 Task: Select the criteria, the date is the "exact date".
Action: Mouse moved to (171, 78)
Screenshot: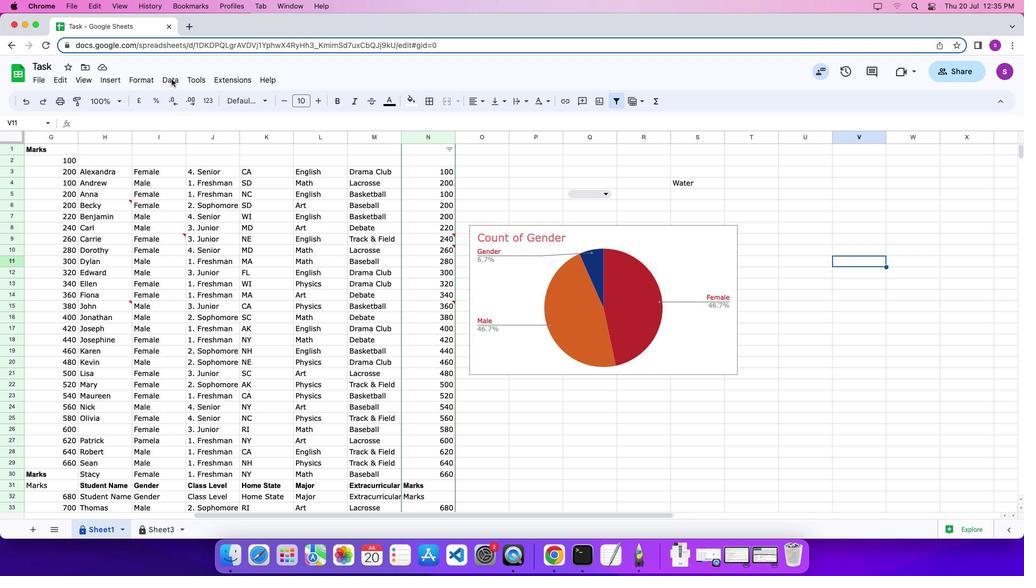 
Action: Mouse pressed left at (171, 78)
Screenshot: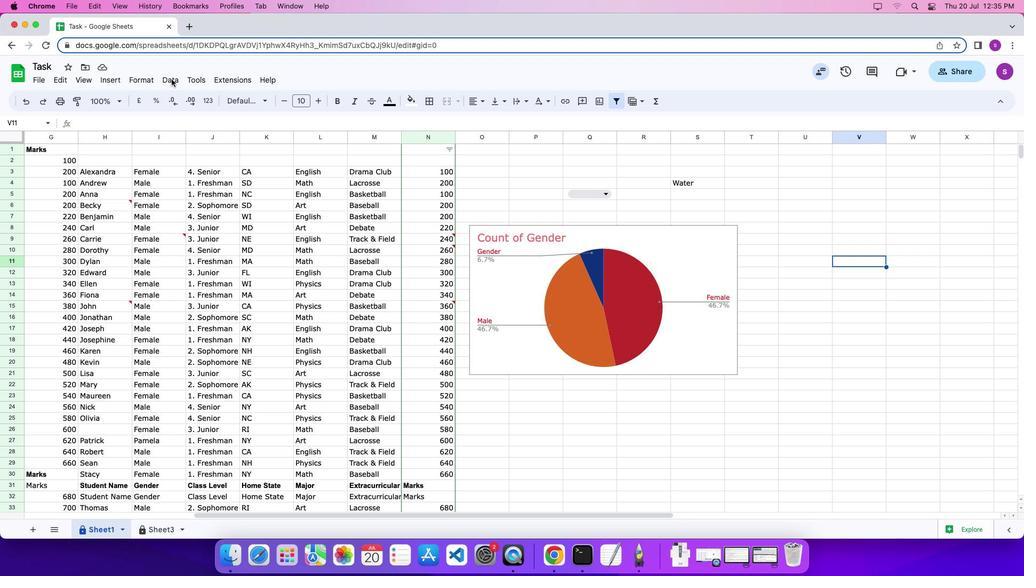 
Action: Mouse pressed left at (171, 78)
Screenshot: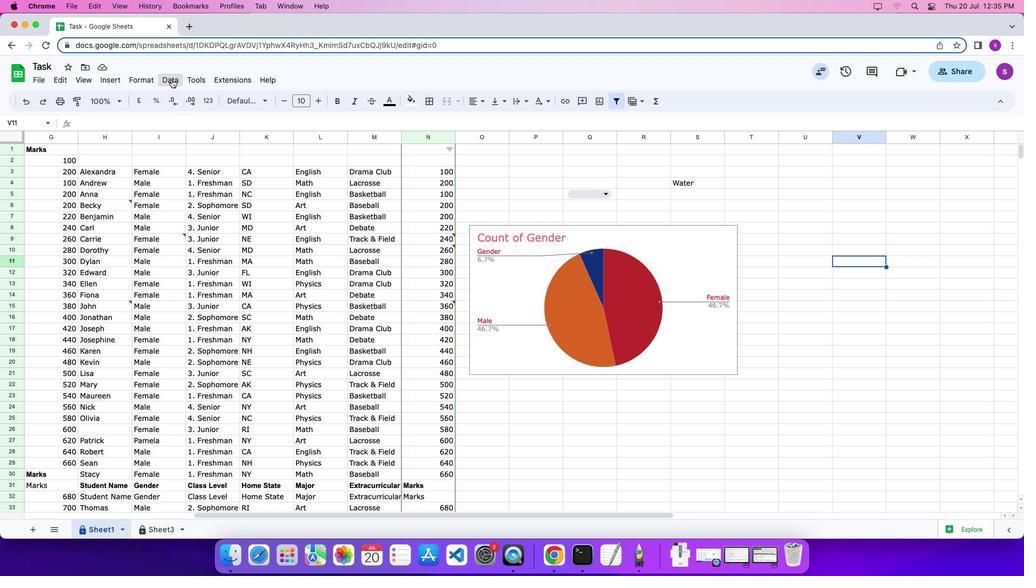 
Action: Mouse pressed left at (171, 78)
Screenshot: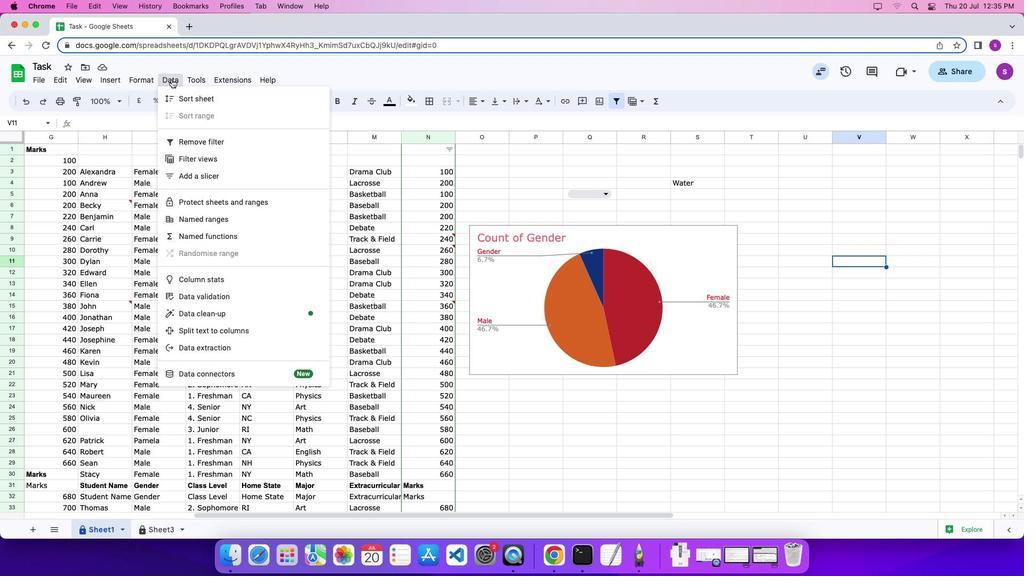 
Action: Mouse moved to (193, 299)
Screenshot: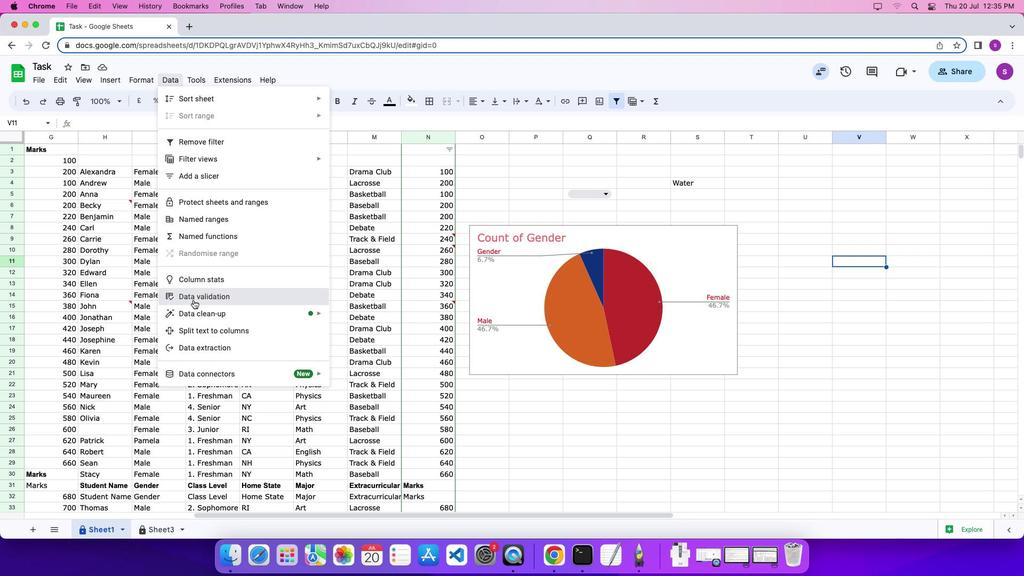 
Action: Mouse pressed left at (193, 299)
Screenshot: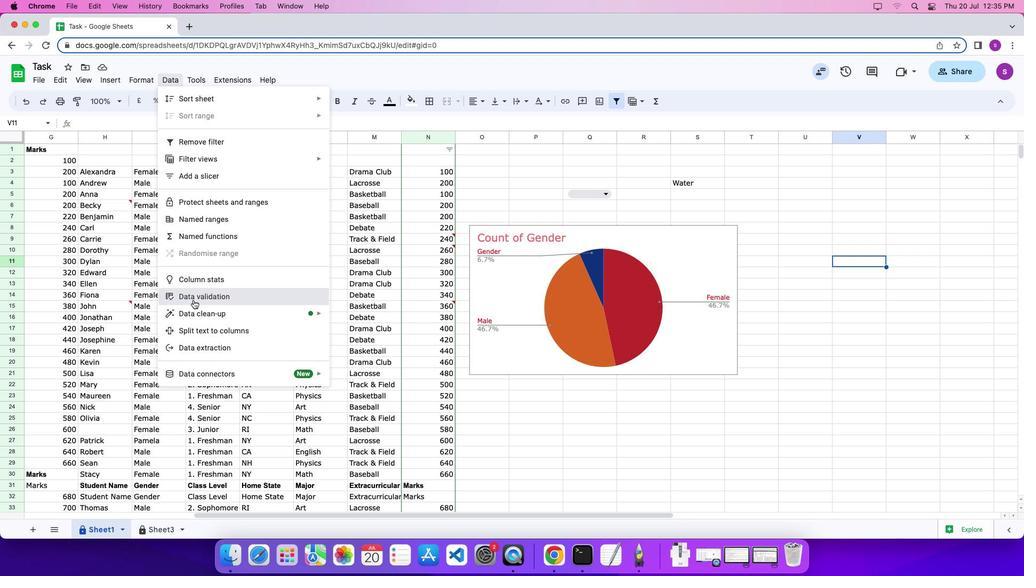 
Action: Mouse moved to (962, 344)
Screenshot: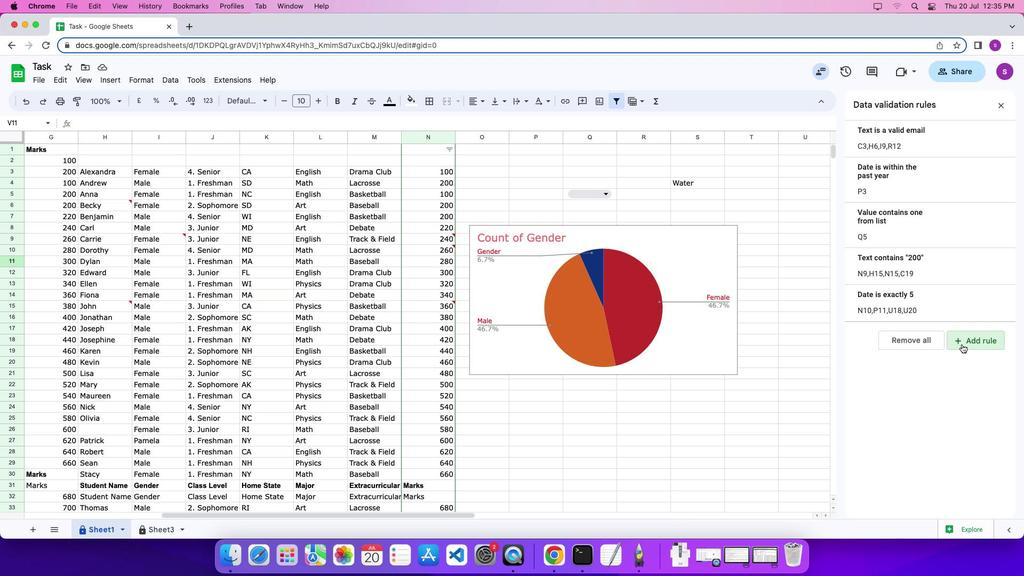 
Action: Mouse pressed left at (962, 344)
Screenshot: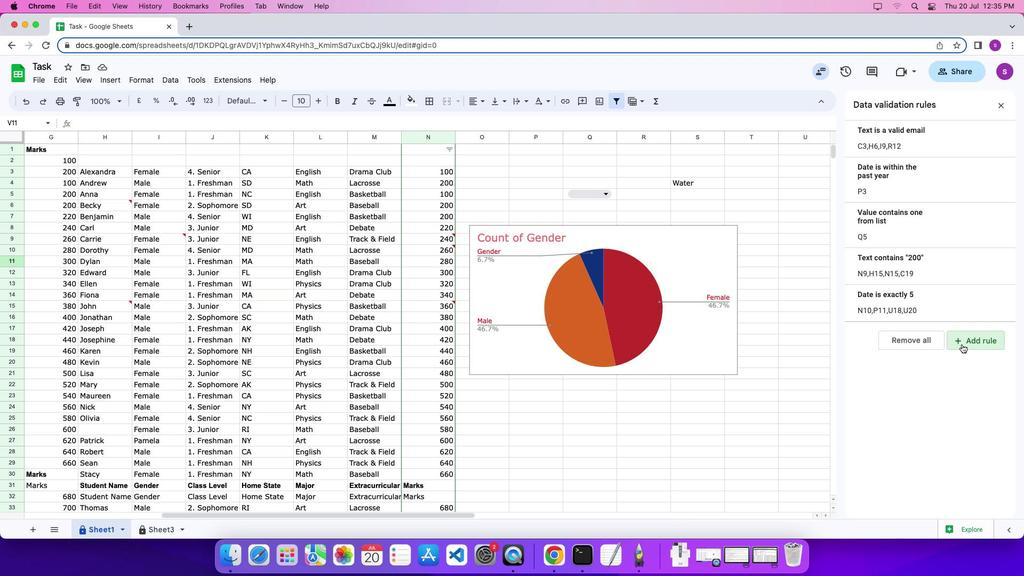 
Action: Mouse moved to (920, 195)
Screenshot: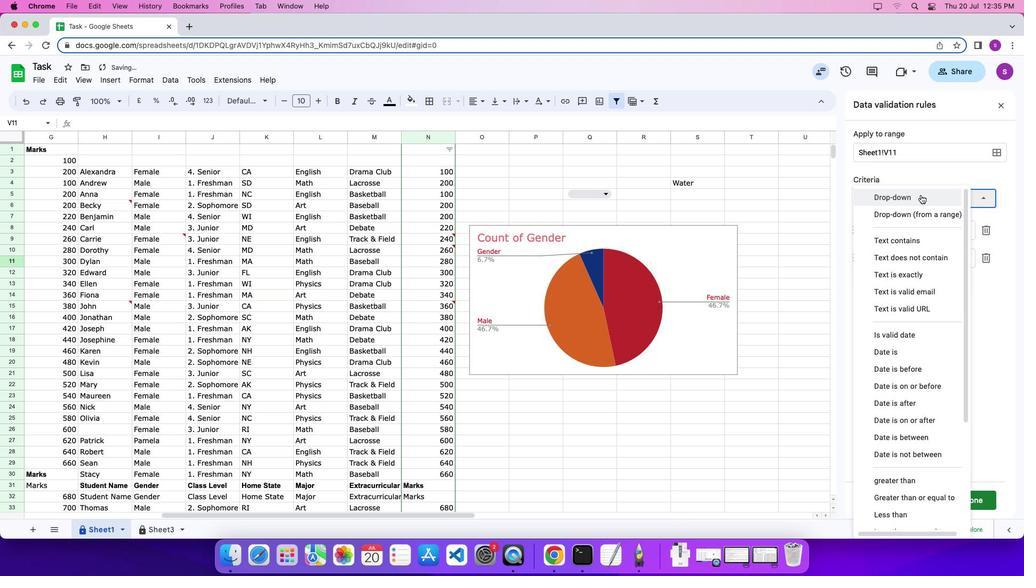 
Action: Mouse pressed left at (920, 195)
Screenshot: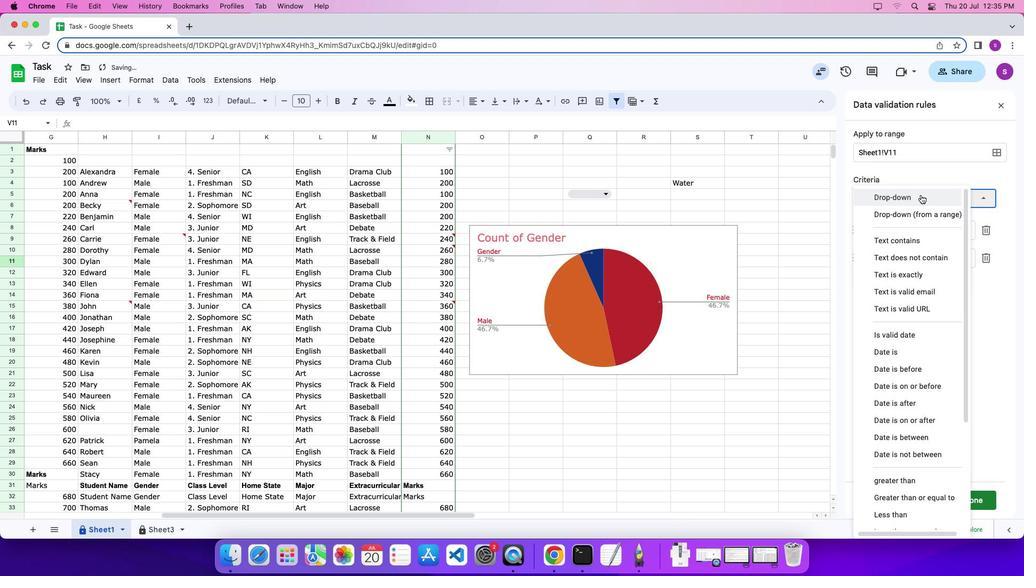 
Action: Mouse moved to (912, 351)
Screenshot: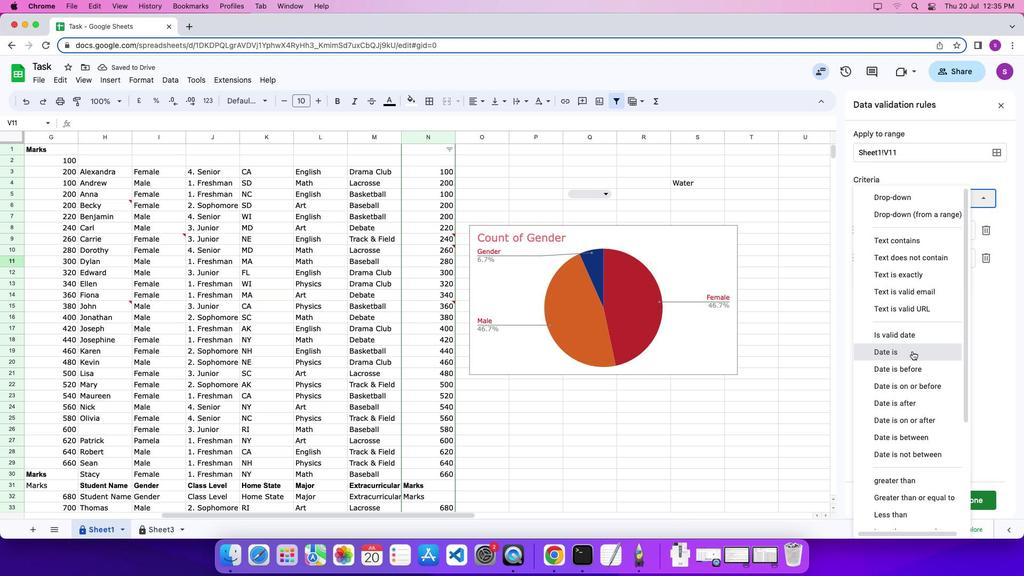 
Action: Mouse pressed left at (912, 351)
Screenshot: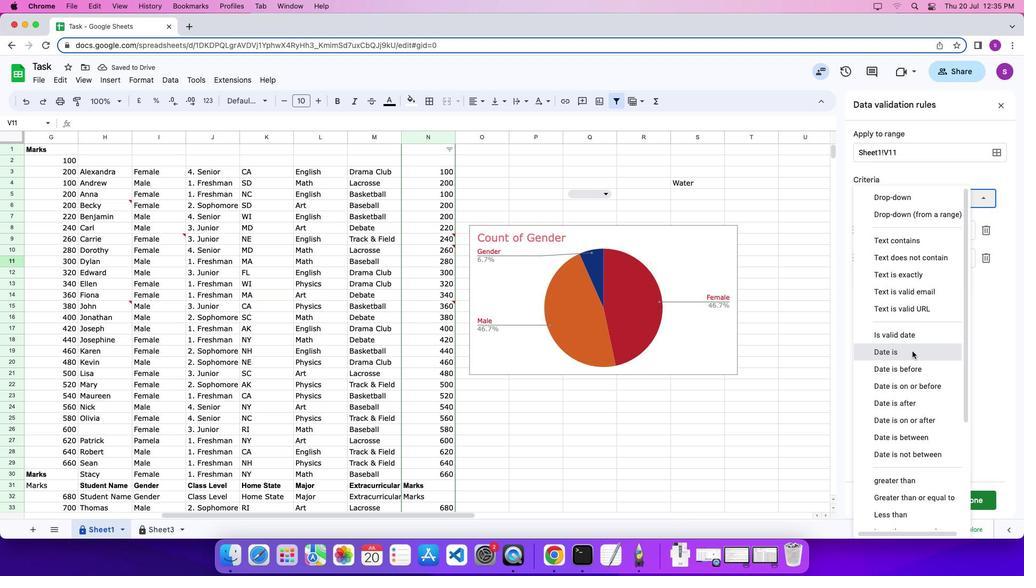 
Action: Mouse moved to (907, 223)
Screenshot: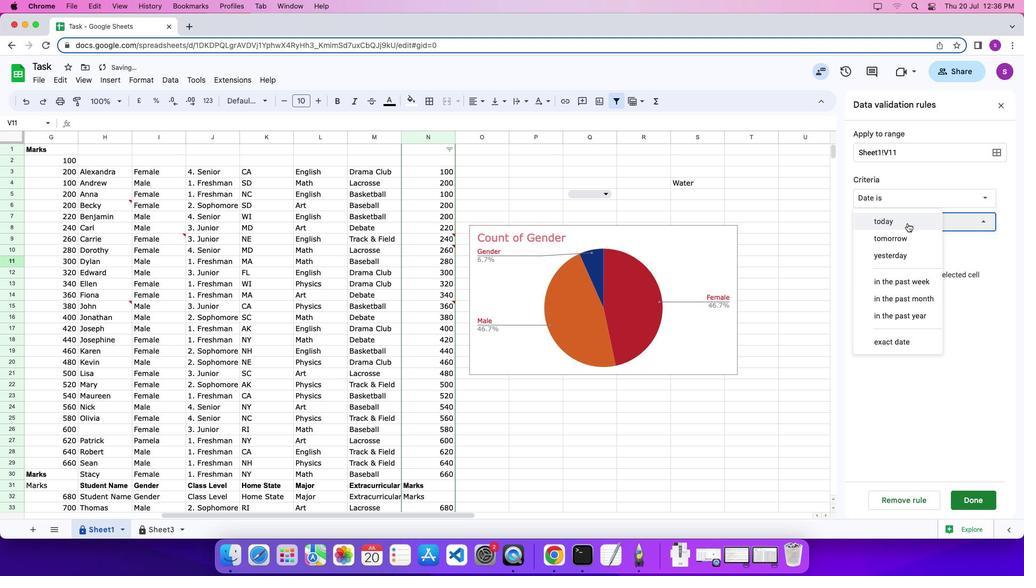 
Action: Mouse pressed left at (907, 223)
Screenshot: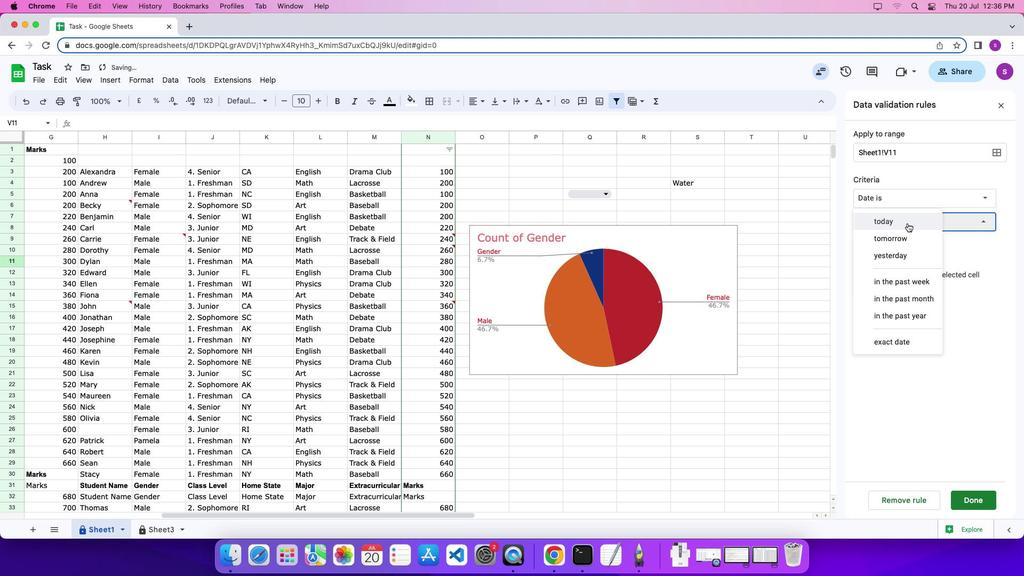 
Action: Mouse moved to (904, 338)
Screenshot: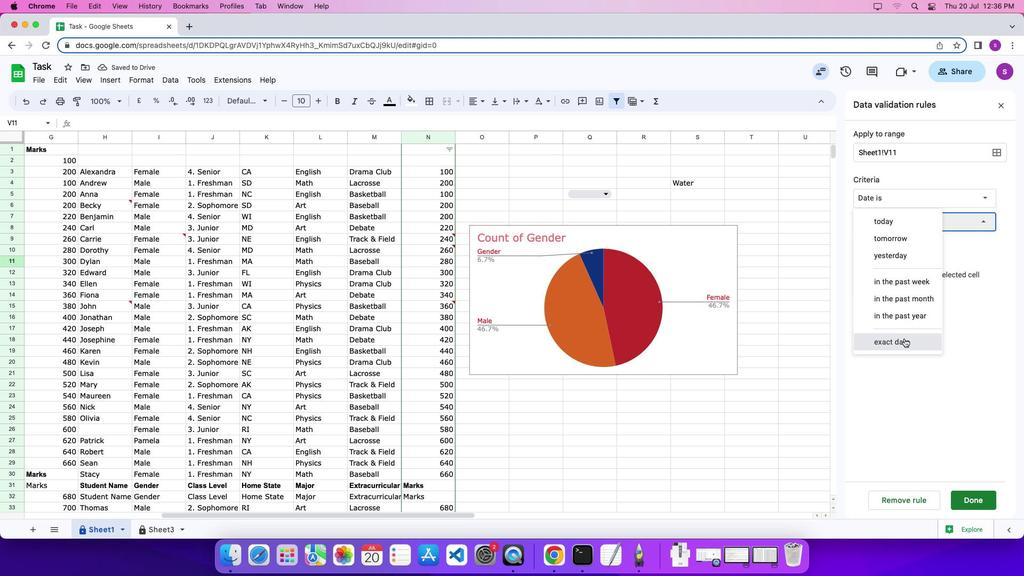 
Action: Mouse pressed left at (904, 338)
Screenshot: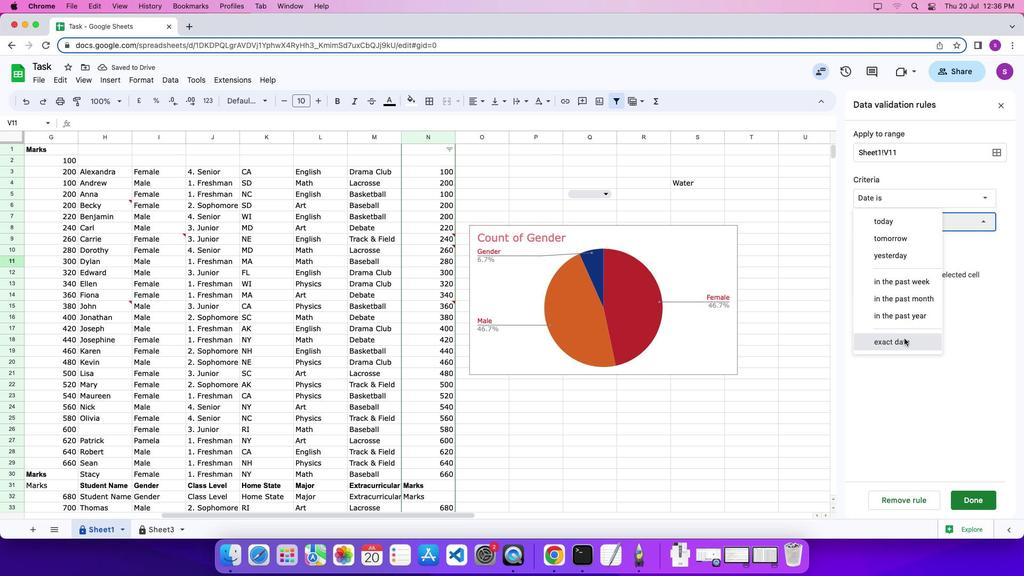 
Action: Mouse moved to (890, 250)
Screenshot: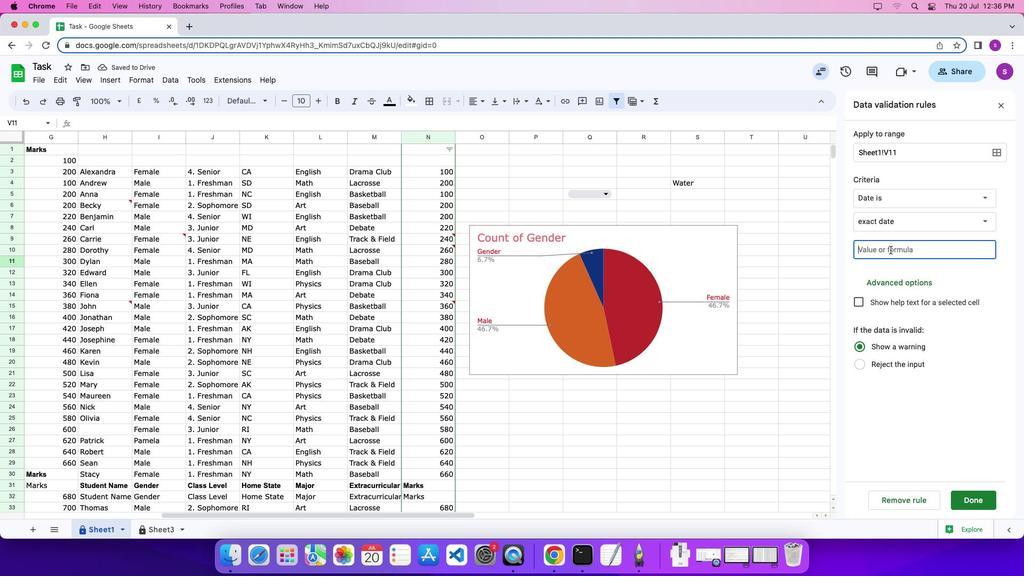 
Action: Mouse pressed left at (890, 250)
Screenshot: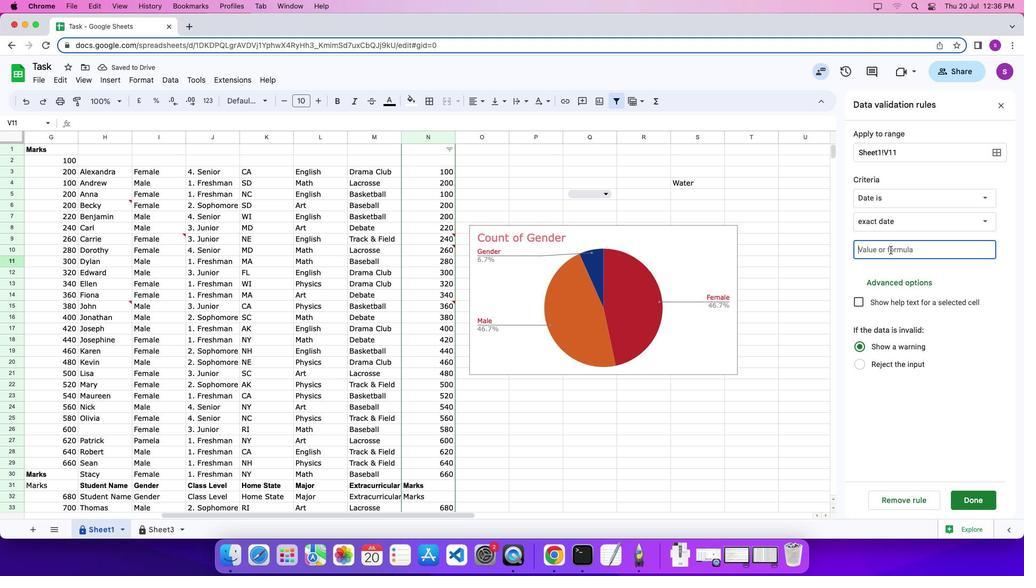 
Action: Mouse moved to (957, 268)
Screenshot: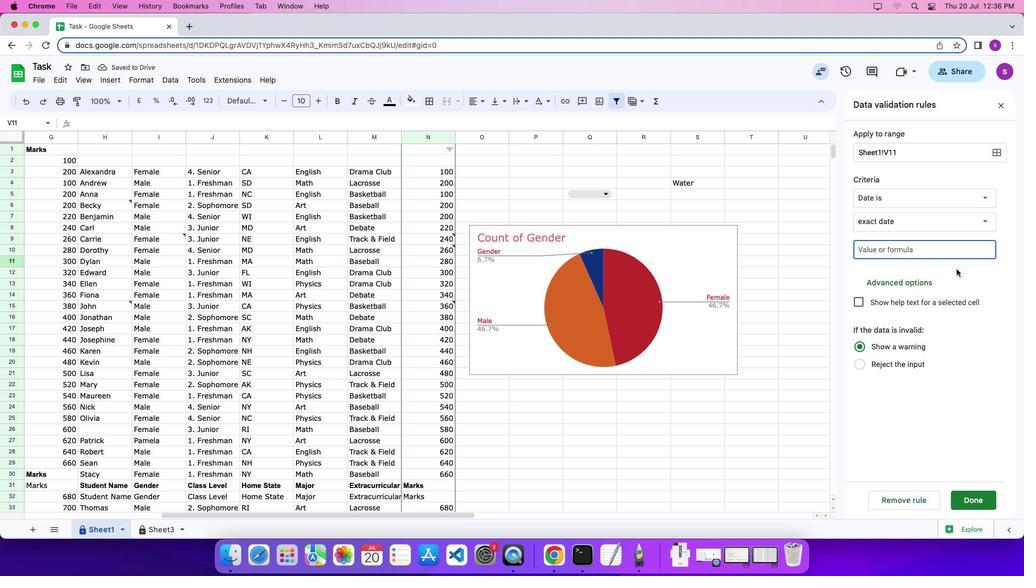 
Action: Key pressed '5'
Screenshot: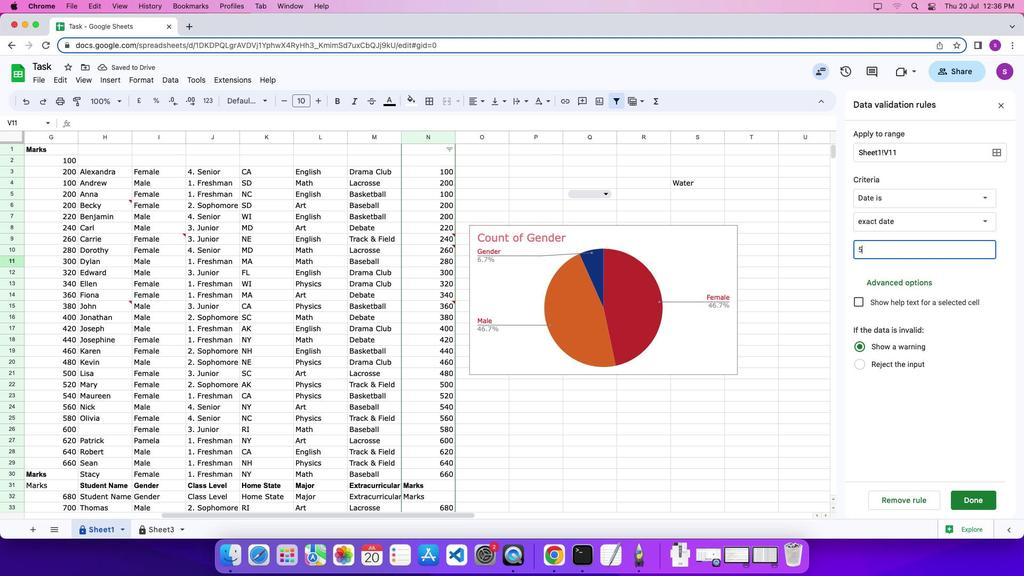 
Action: Mouse moved to (968, 497)
Screenshot: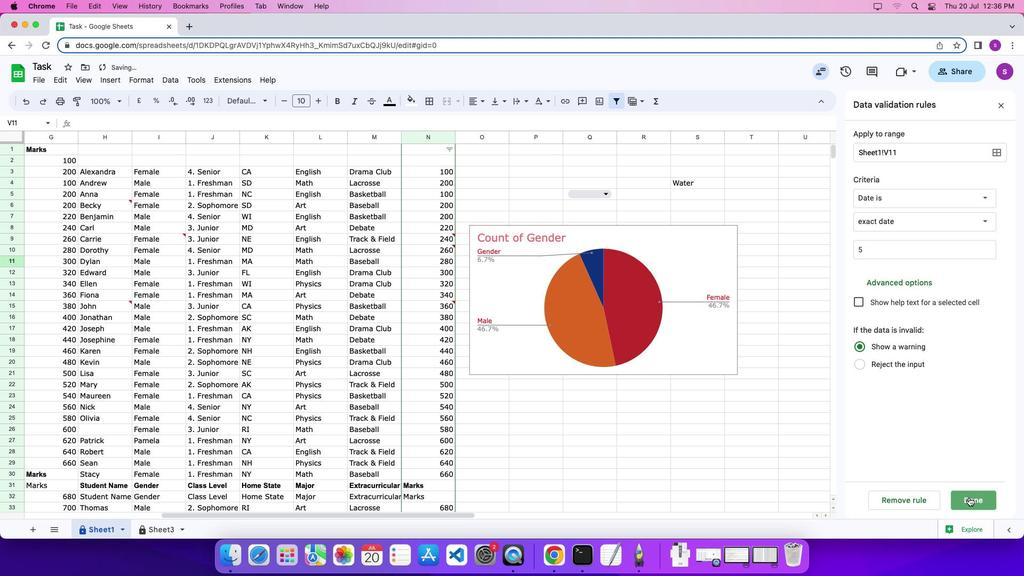 
Action: Mouse pressed left at (968, 497)
Screenshot: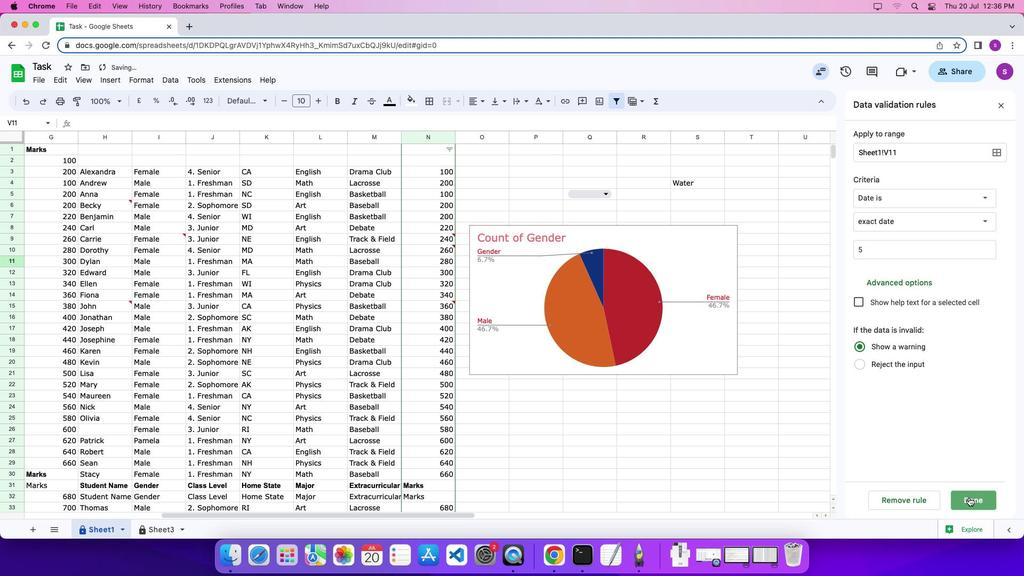 
